 Task: Use the formula "SUMIF" in spreadsheet "Project portfolio".
Action: Mouse moved to (137, 105)
Screenshot: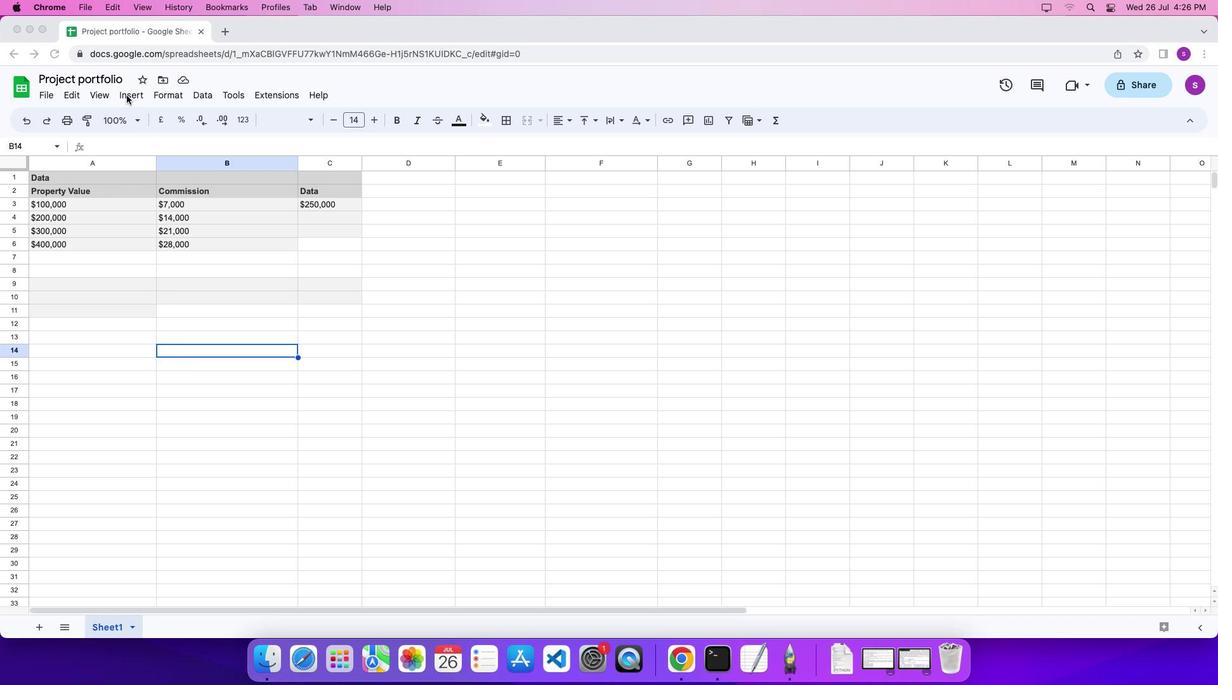 
Action: Mouse pressed left at (137, 105)
Screenshot: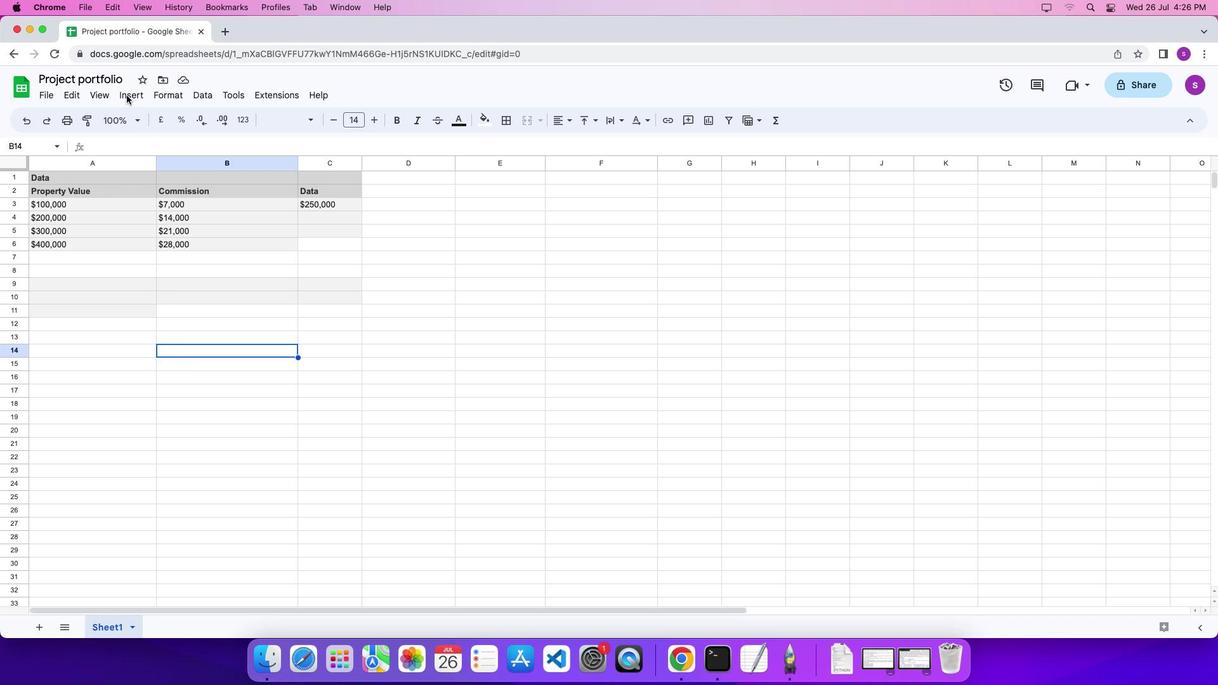 
Action: Mouse moved to (142, 105)
Screenshot: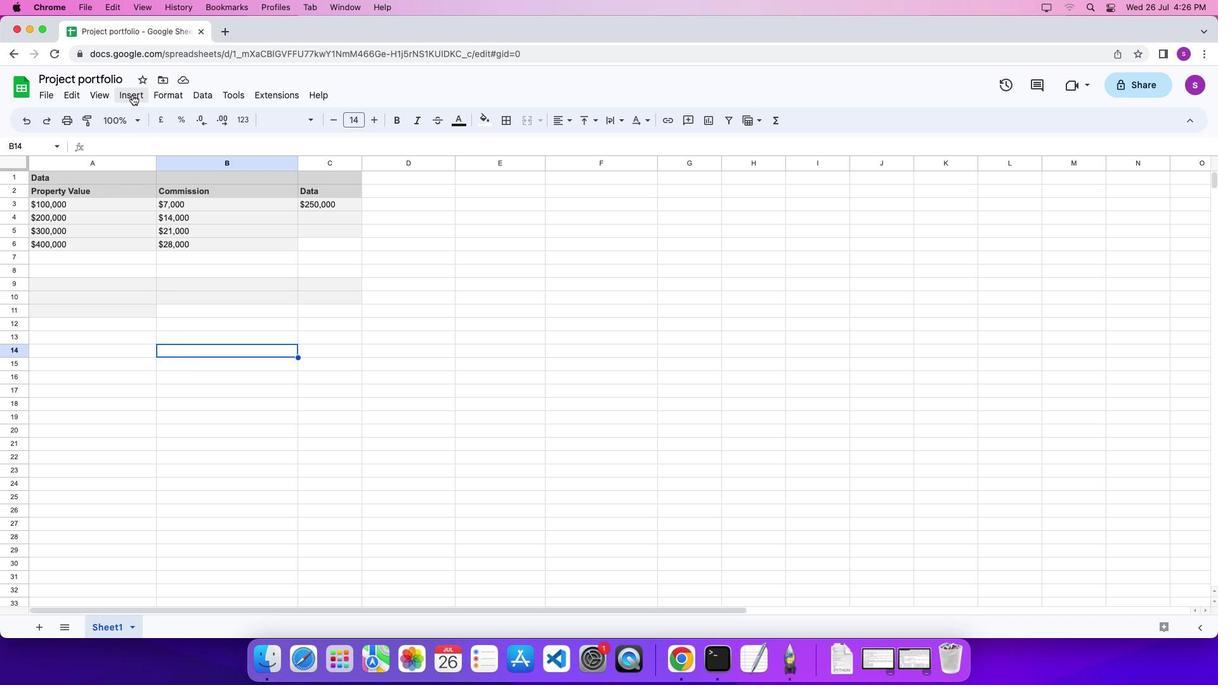 
Action: Mouse pressed left at (142, 105)
Screenshot: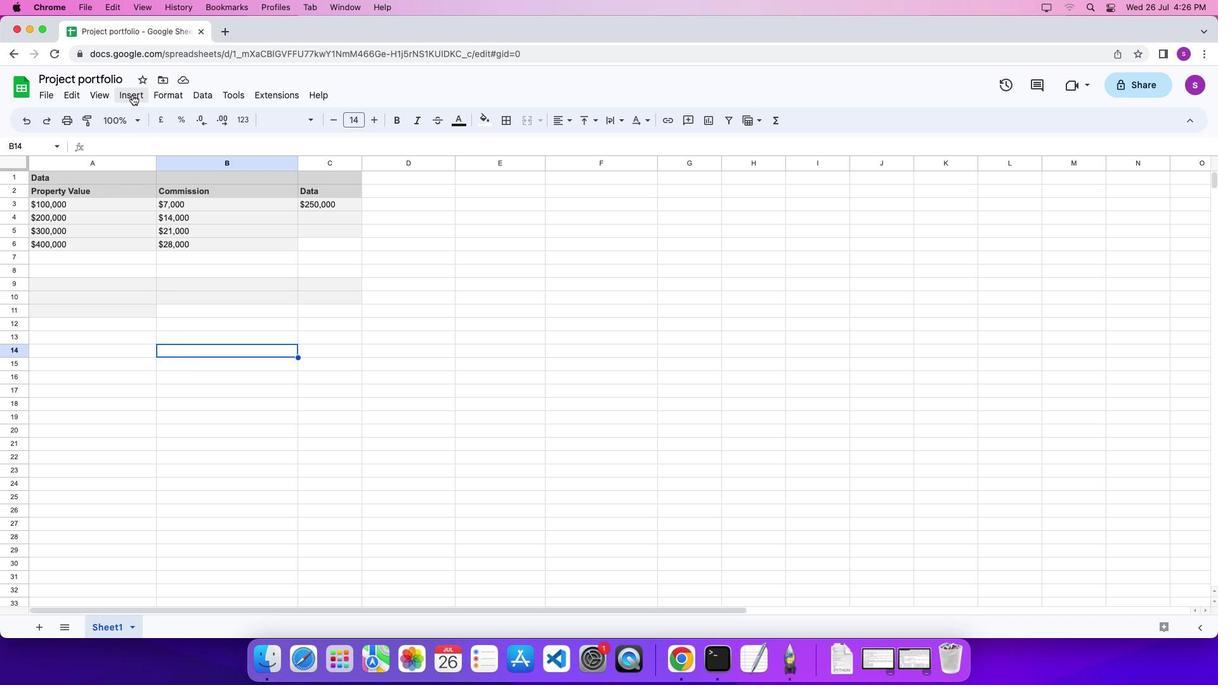 
Action: Mouse moved to (536, 609)
Screenshot: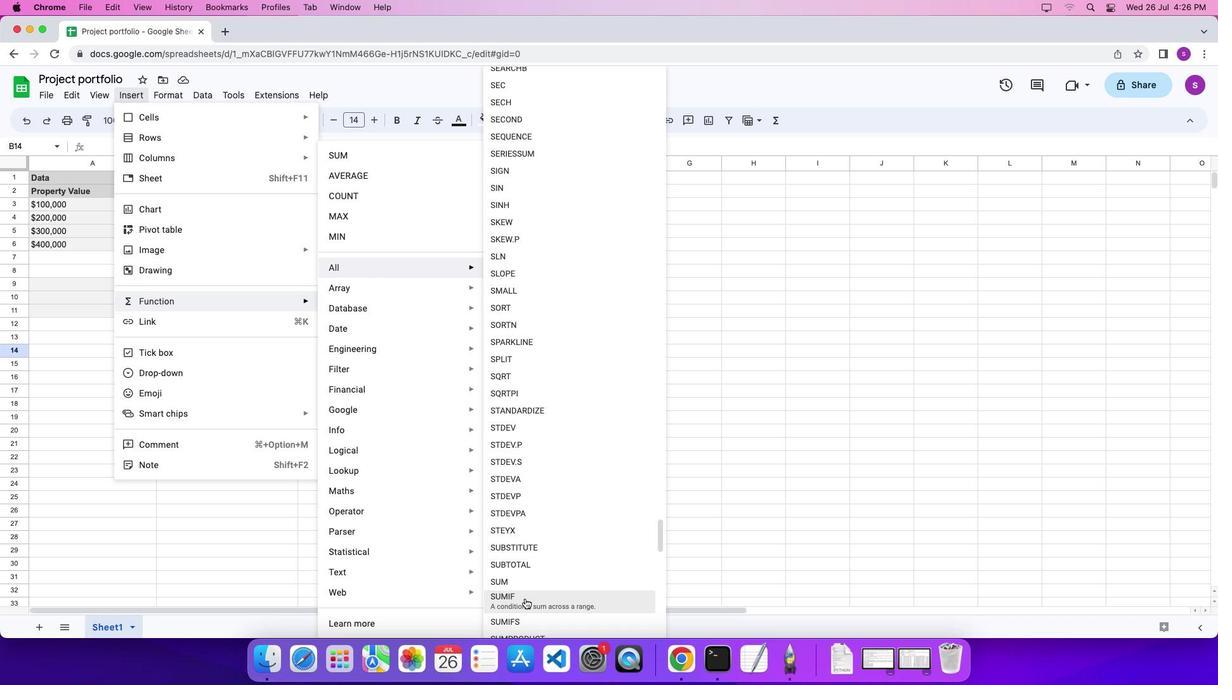 
Action: Mouse pressed left at (536, 609)
Screenshot: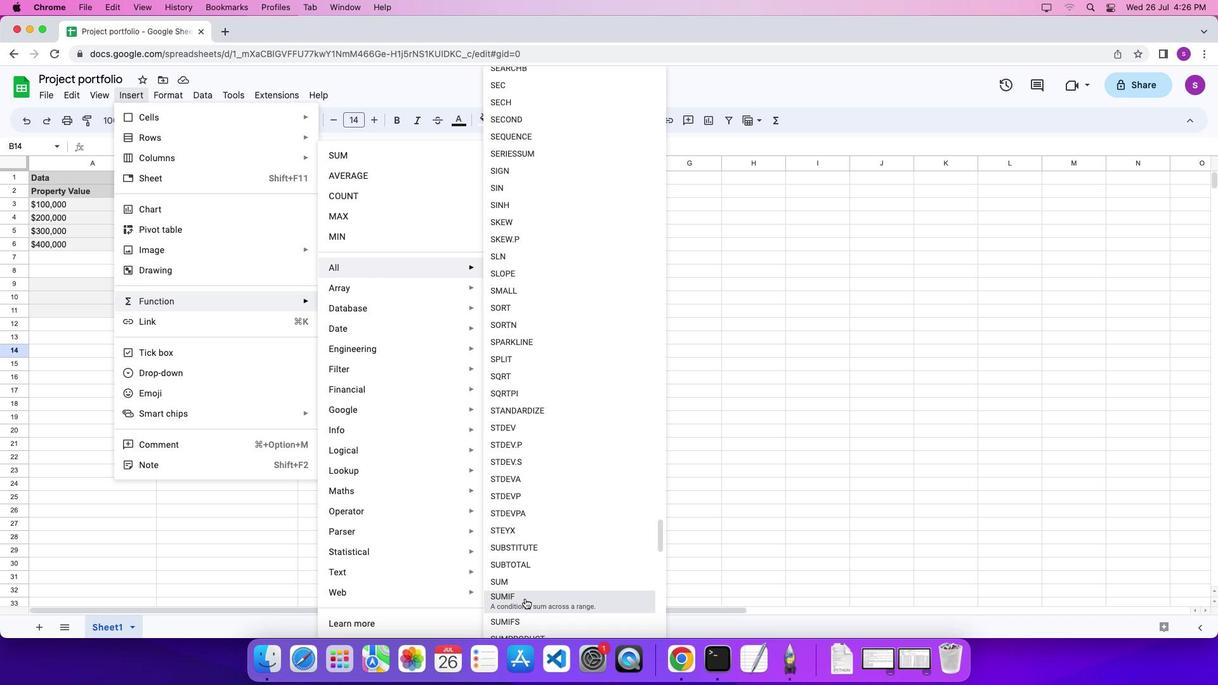 
Action: Mouse moved to (117, 200)
Screenshot: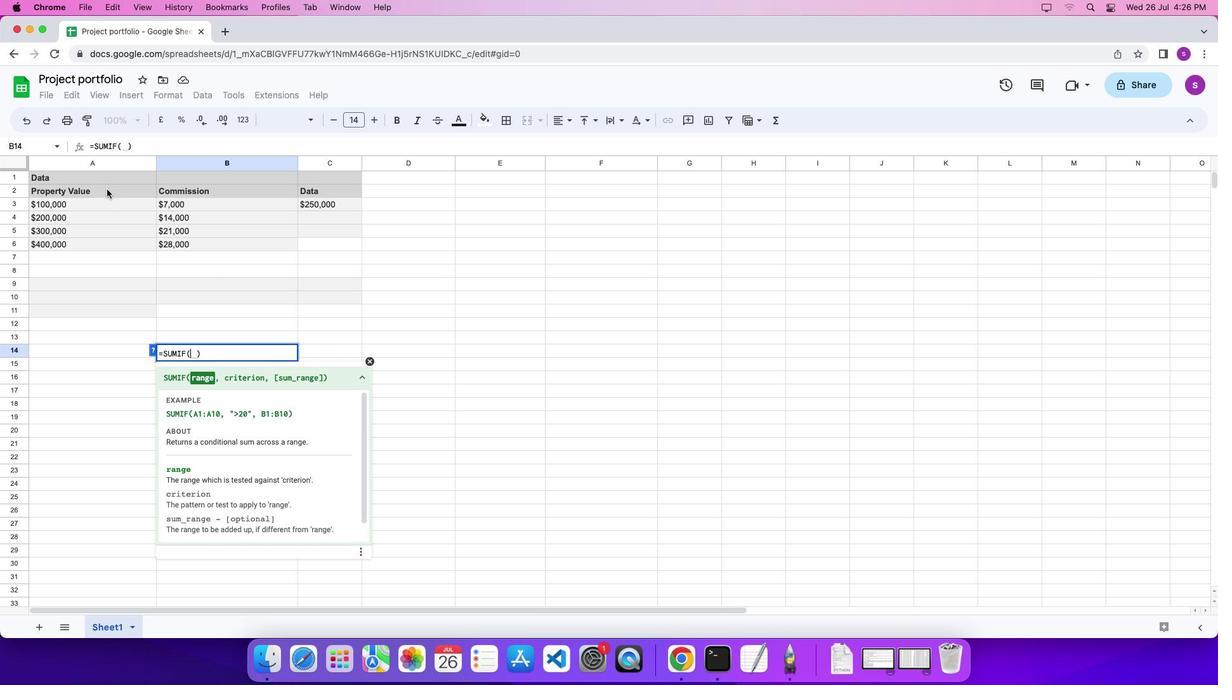 
Action: Mouse pressed left at (117, 200)
Screenshot: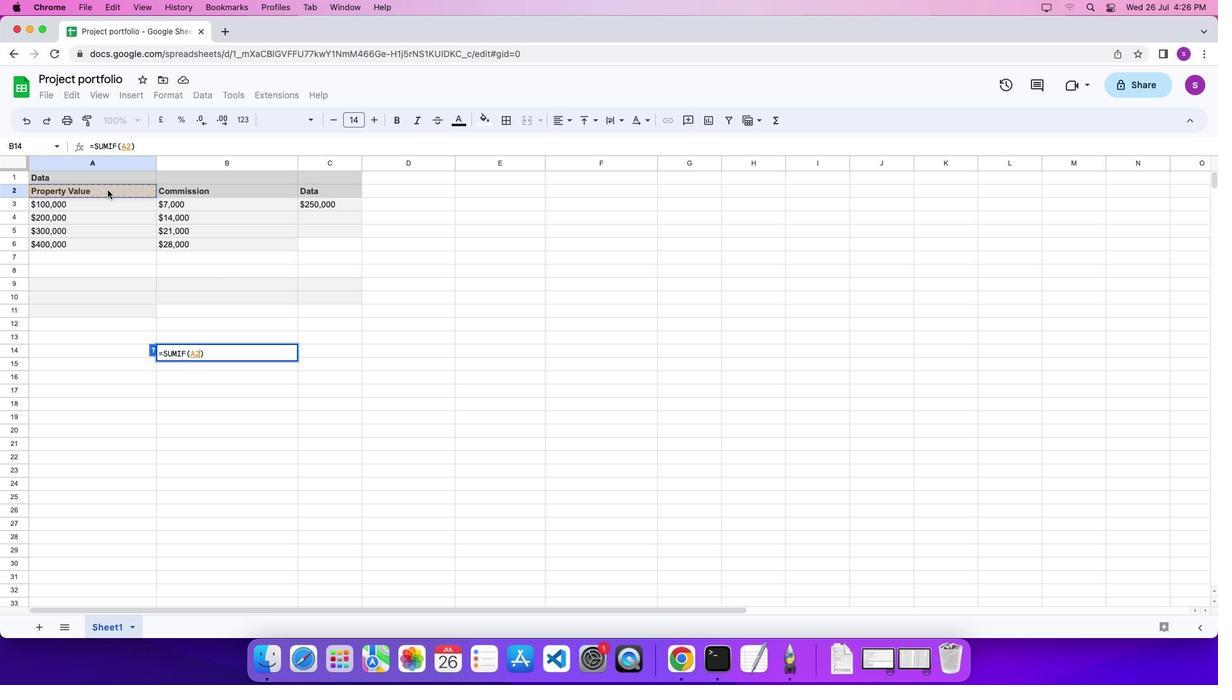 
Action: Mouse moved to (126, 241)
Screenshot: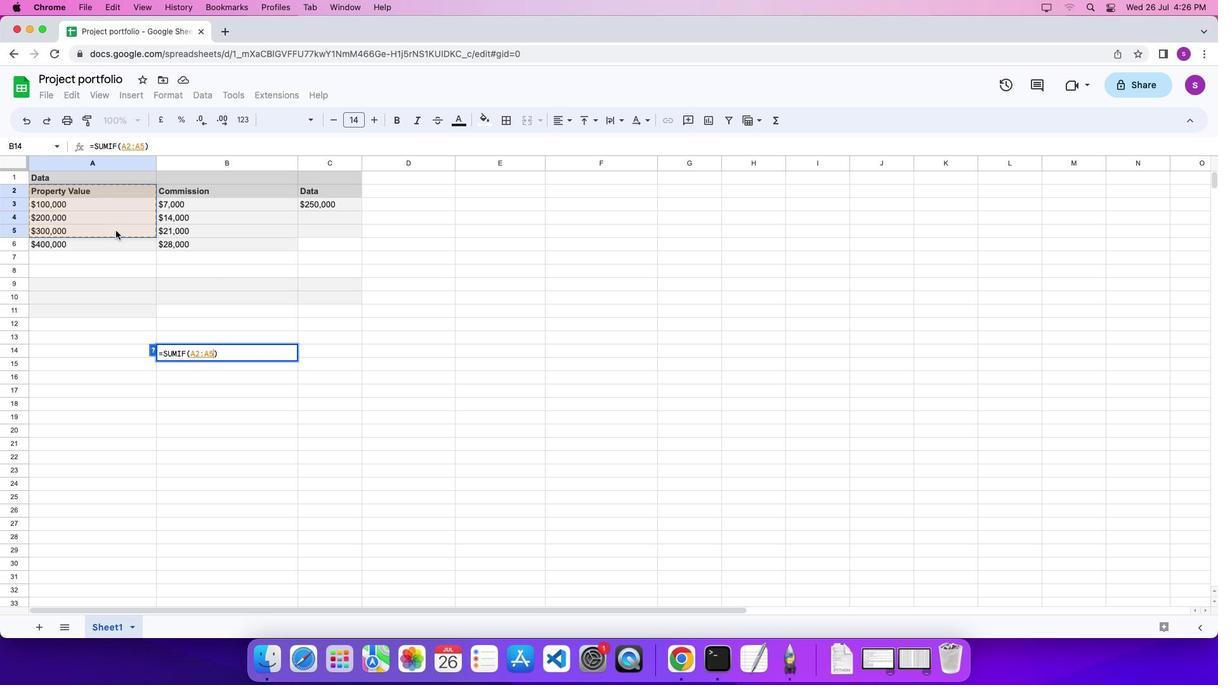 
Action: Key pressed ','Key.shift_r'"'Key.shift_r'>''1''6''0''0''0''0'Key.shift_r'"'','
Screenshot: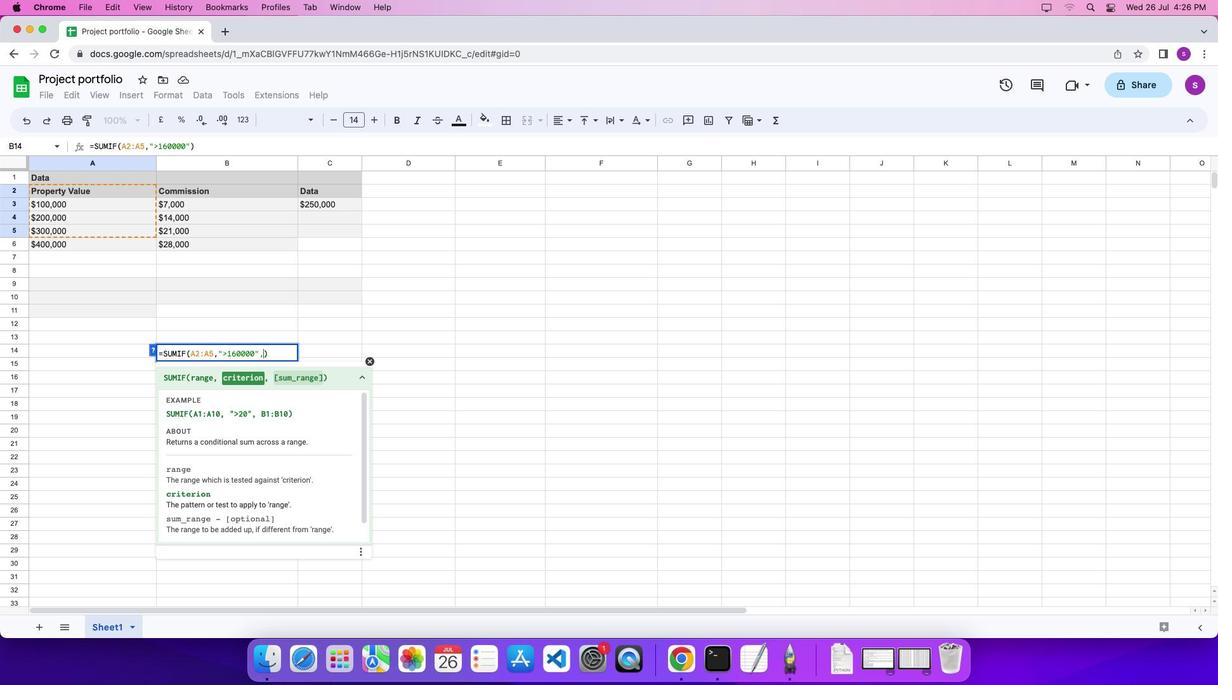 
Action: Mouse moved to (217, 203)
Screenshot: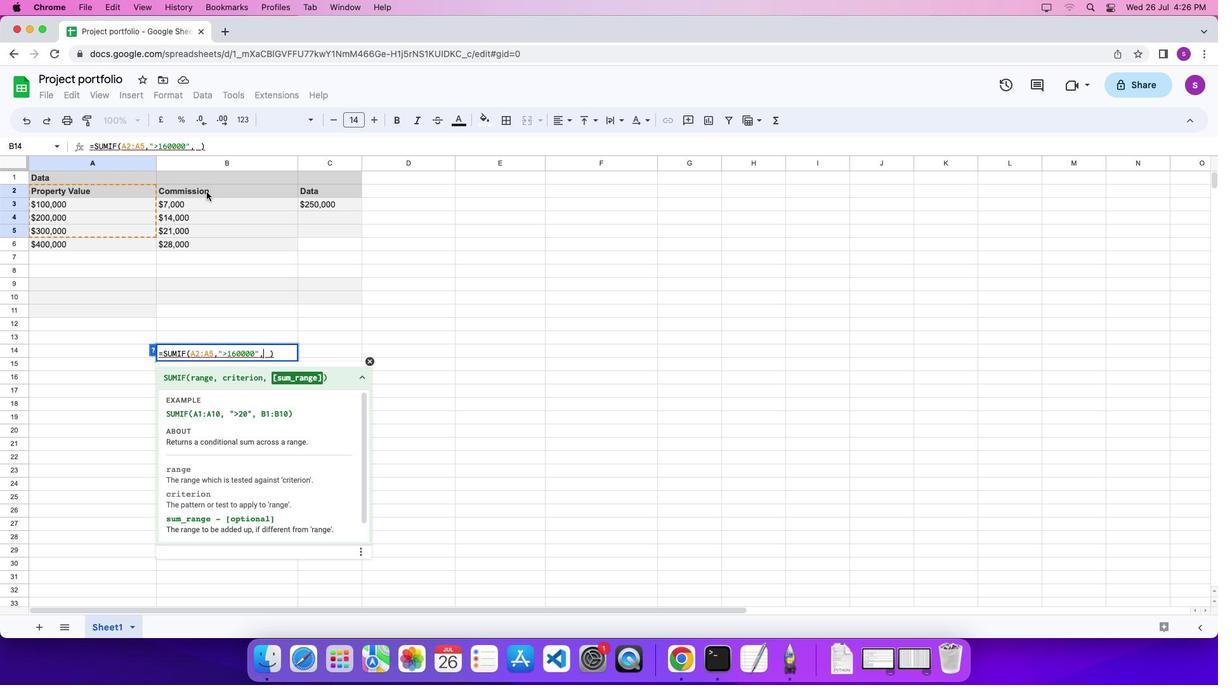 
Action: Mouse pressed left at (217, 203)
Screenshot: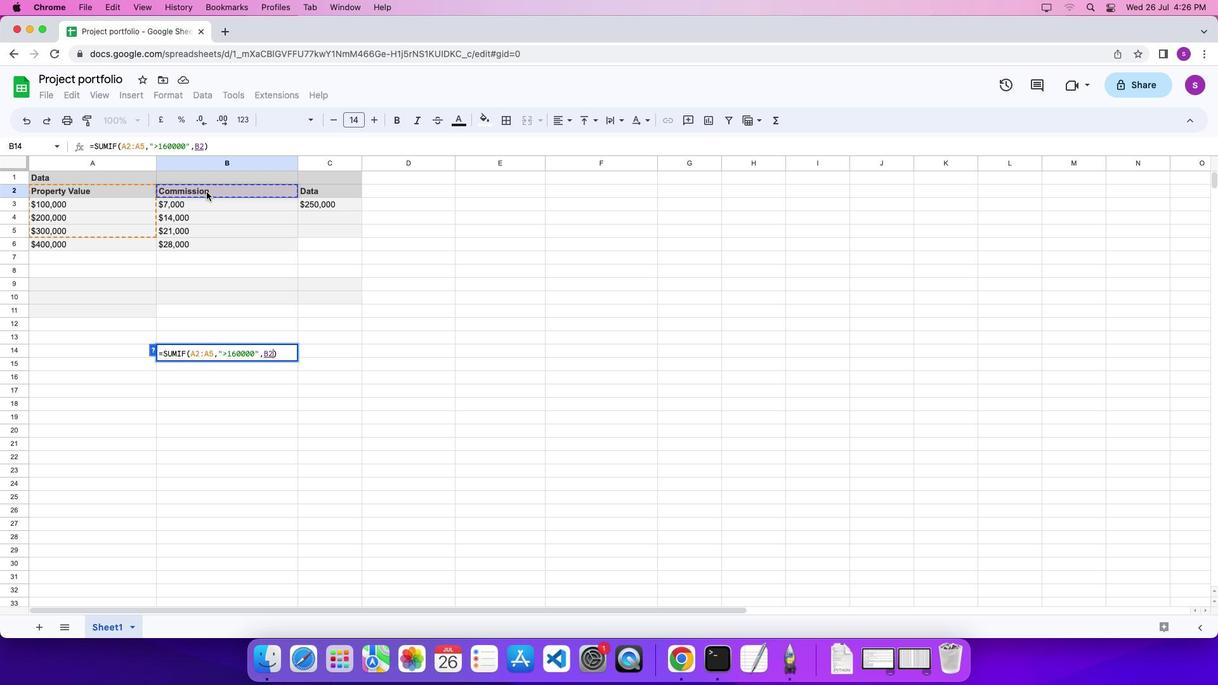 
Action: Mouse moved to (222, 237)
Screenshot: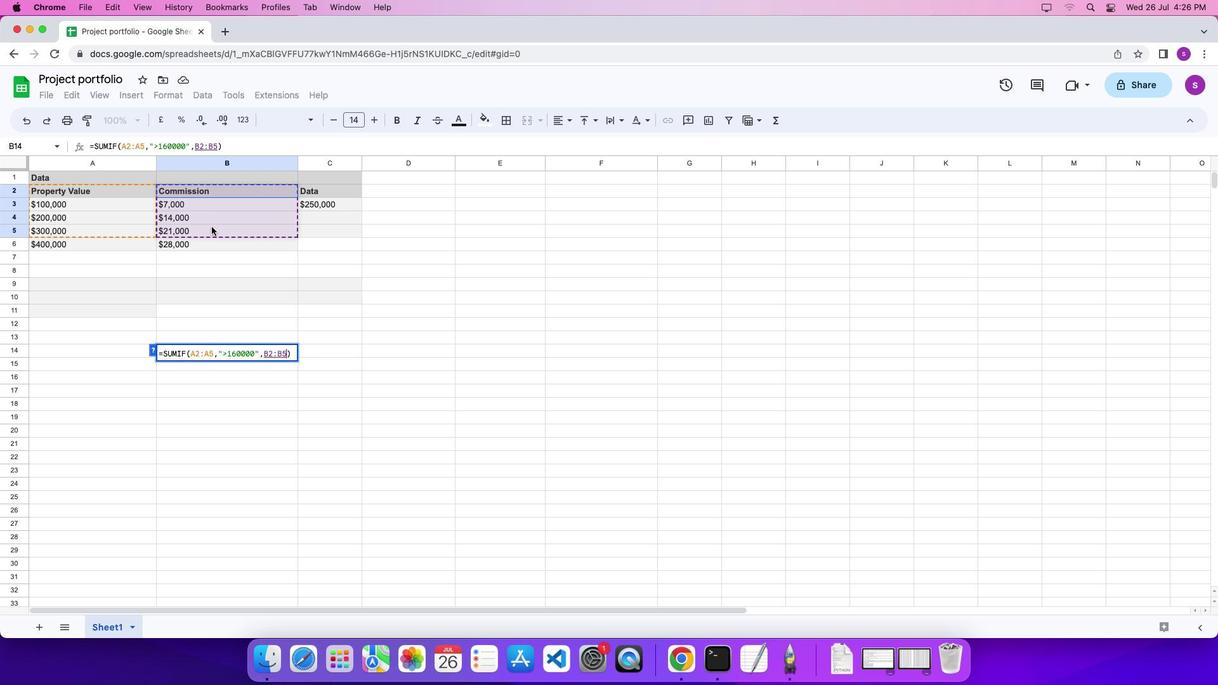 
Action: Key pressed '\x03'
Screenshot: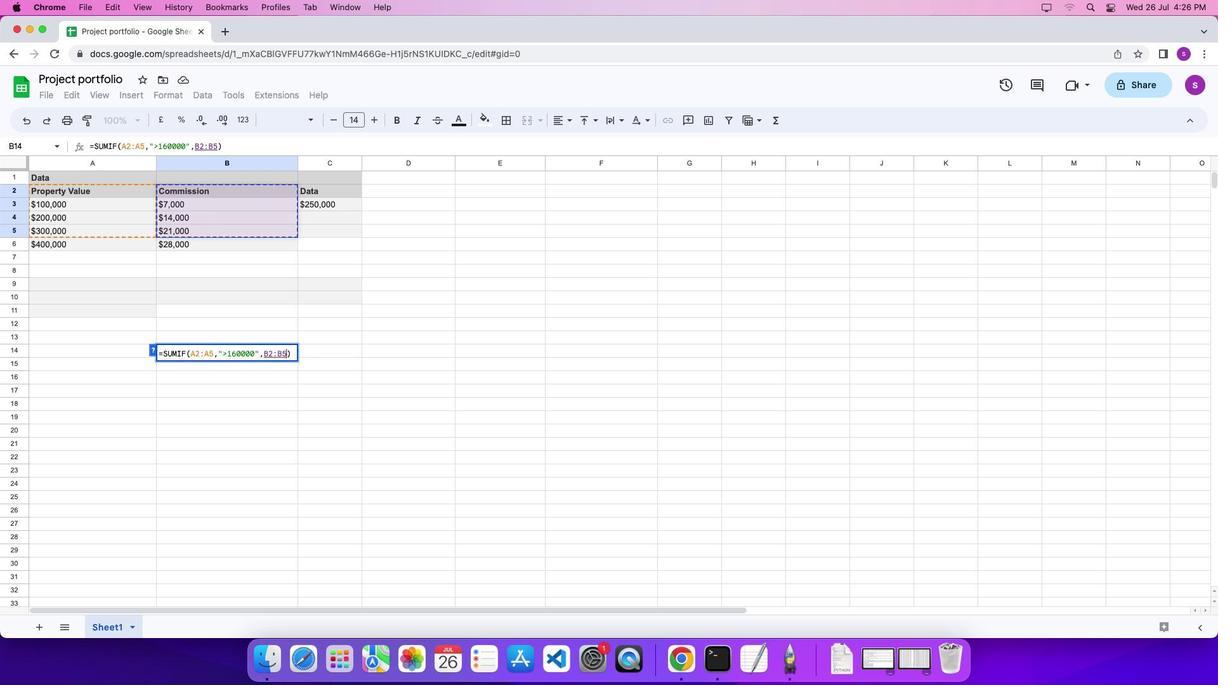 
